 Task: Invite Team Member Softage.1@softage.net to Workspace Financial Planning and Analysis. Invite Team Member Softage.2@softage.net to Workspace Financial Planning and Analysis. Invite Team Member Softage.3@softage.net to Workspace Financial Planning and Analysis. Invite Team Member Softage.4@softage.net to Workspace Financial Planning and Analysis
Action: Mouse moved to (897, 115)
Screenshot: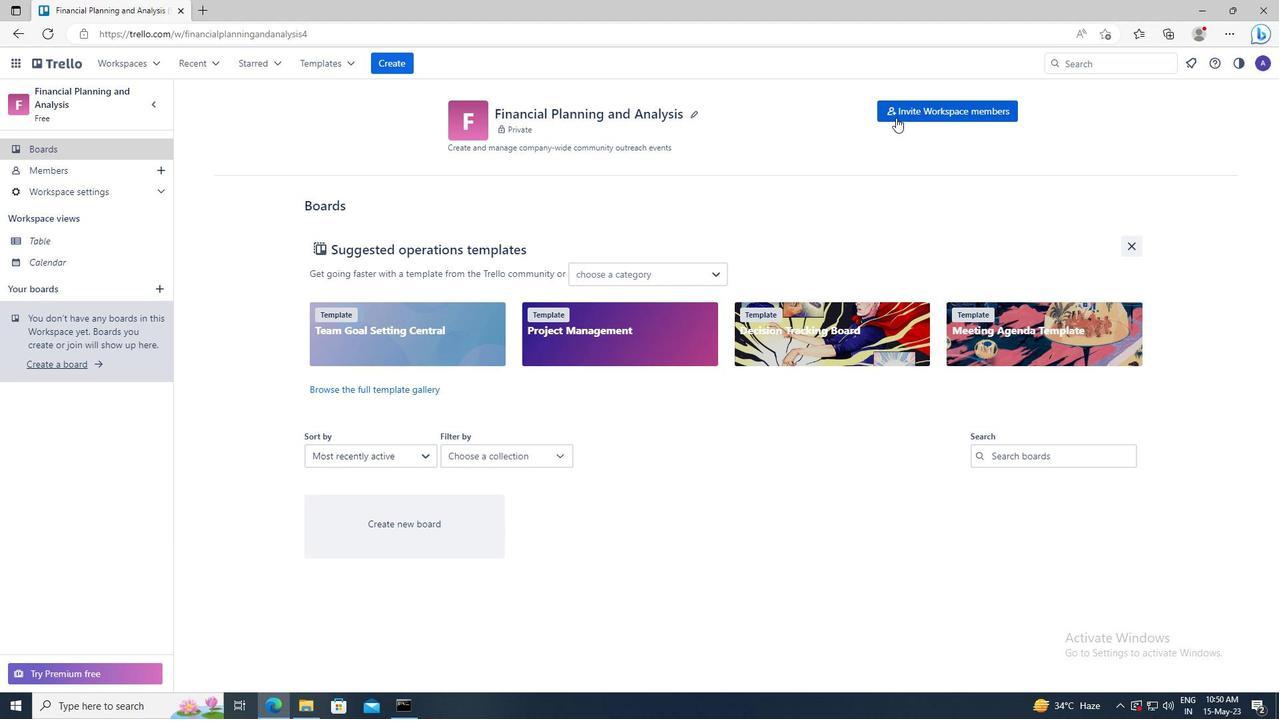 
Action: Mouse pressed left at (897, 115)
Screenshot: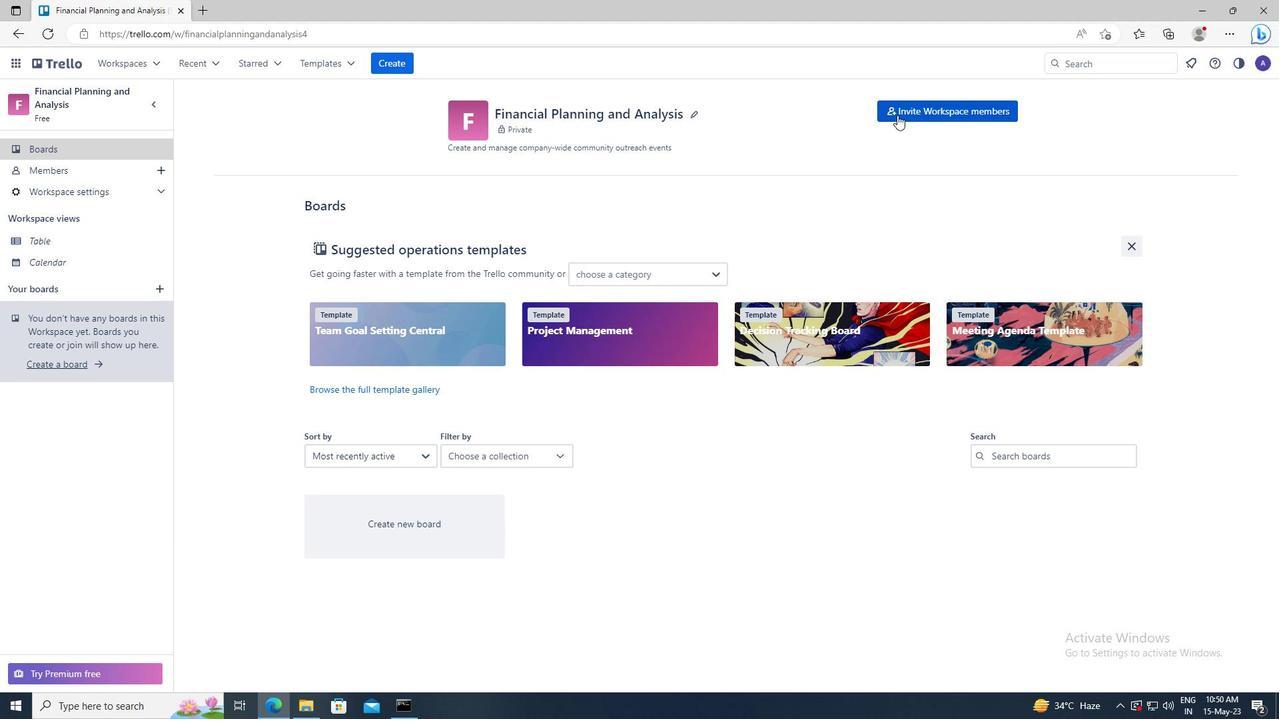
Action: Mouse moved to (493, 363)
Screenshot: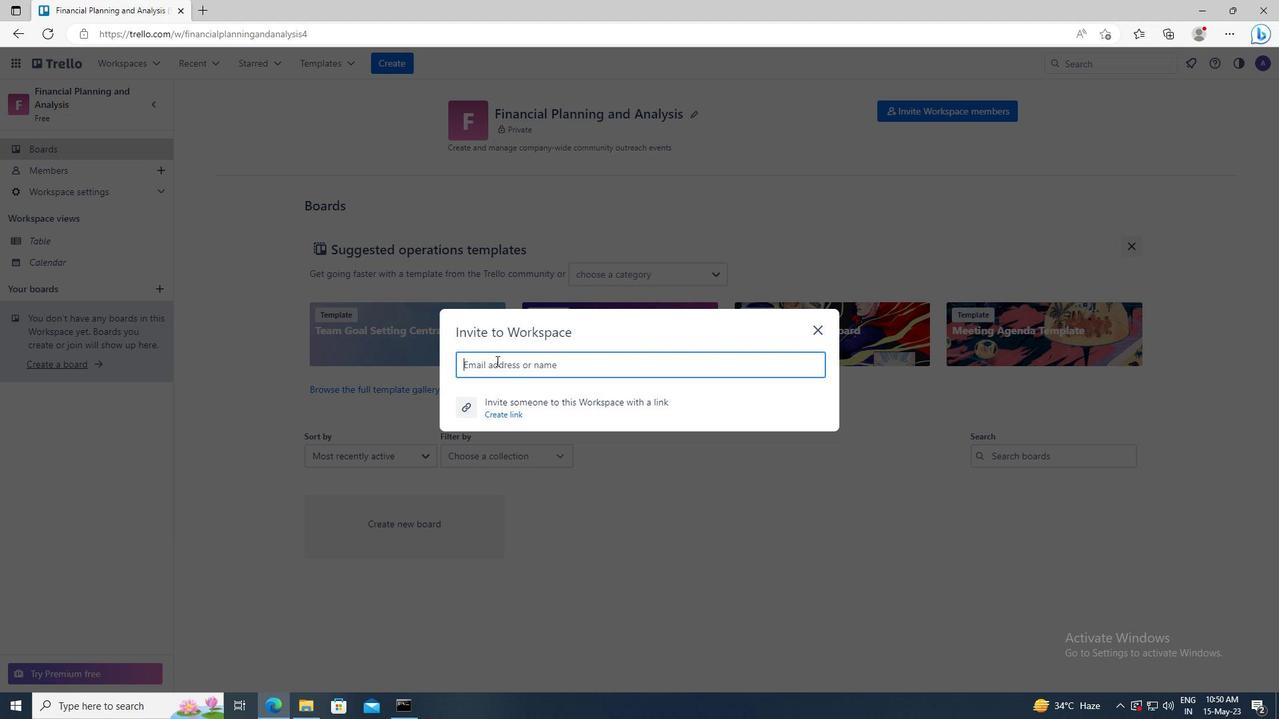 
Action: Mouse pressed left at (493, 363)
Screenshot: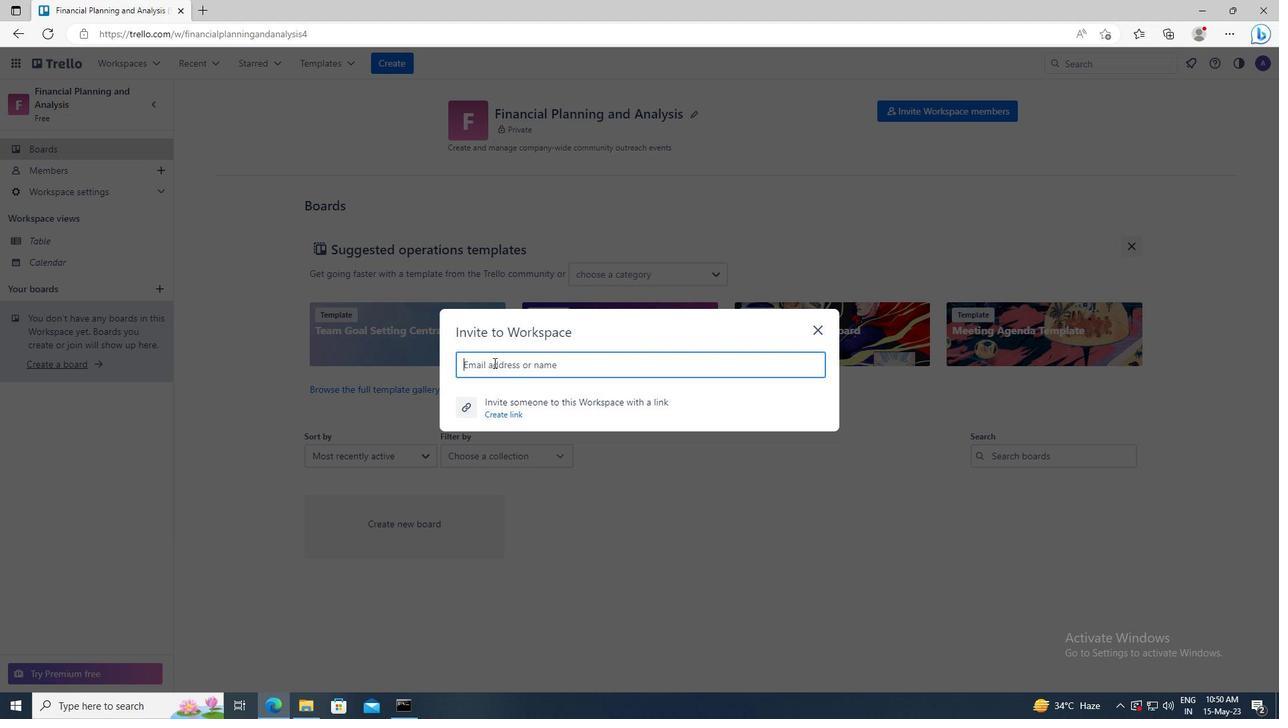 
Action: Key pressed <Key.shift>SOFTAGE.1<Key.shift>@SOFTAGE.NET
Screenshot: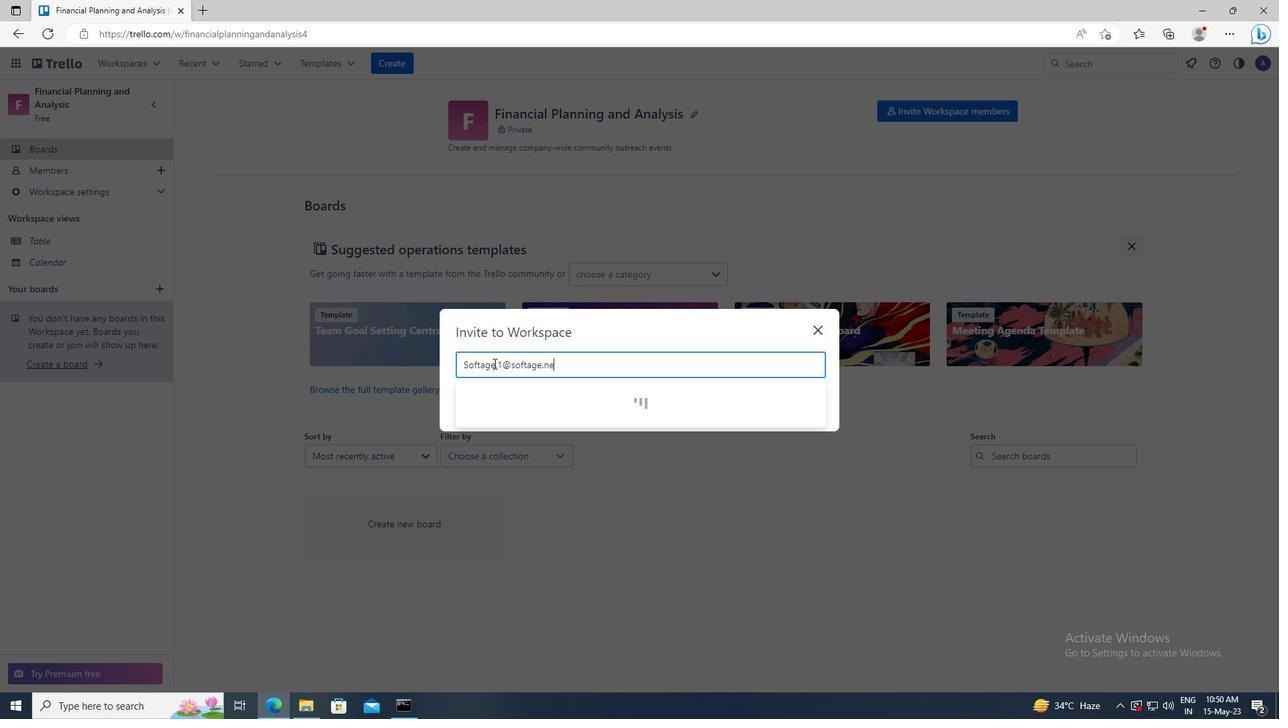
Action: Mouse moved to (496, 397)
Screenshot: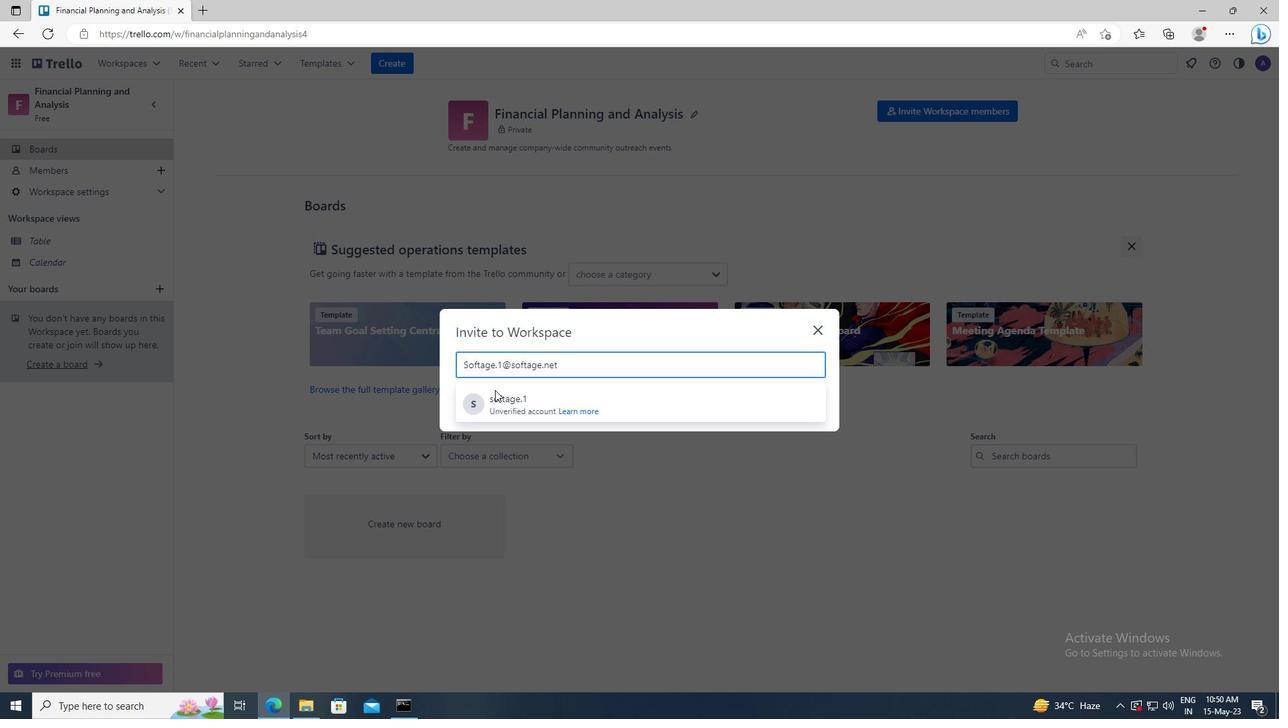
Action: Mouse pressed left at (496, 397)
Screenshot: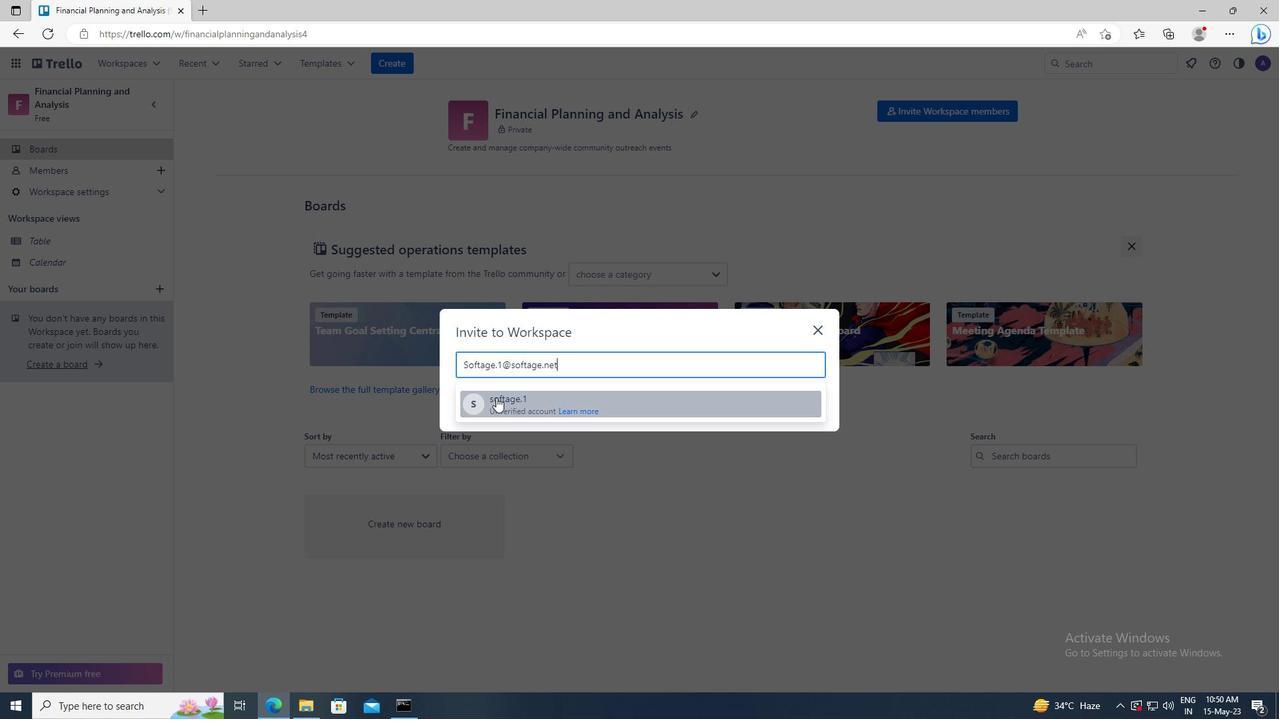 
Action: Mouse moved to (786, 338)
Screenshot: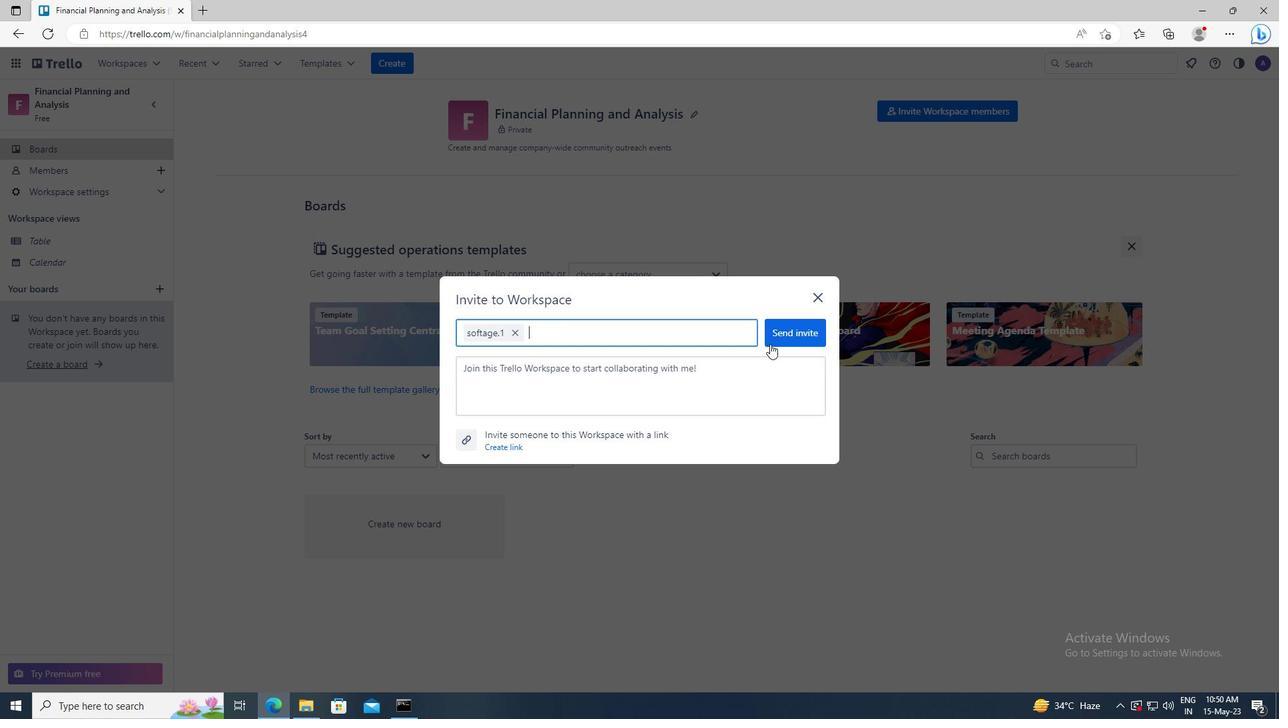 
Action: Mouse pressed left at (786, 338)
Screenshot: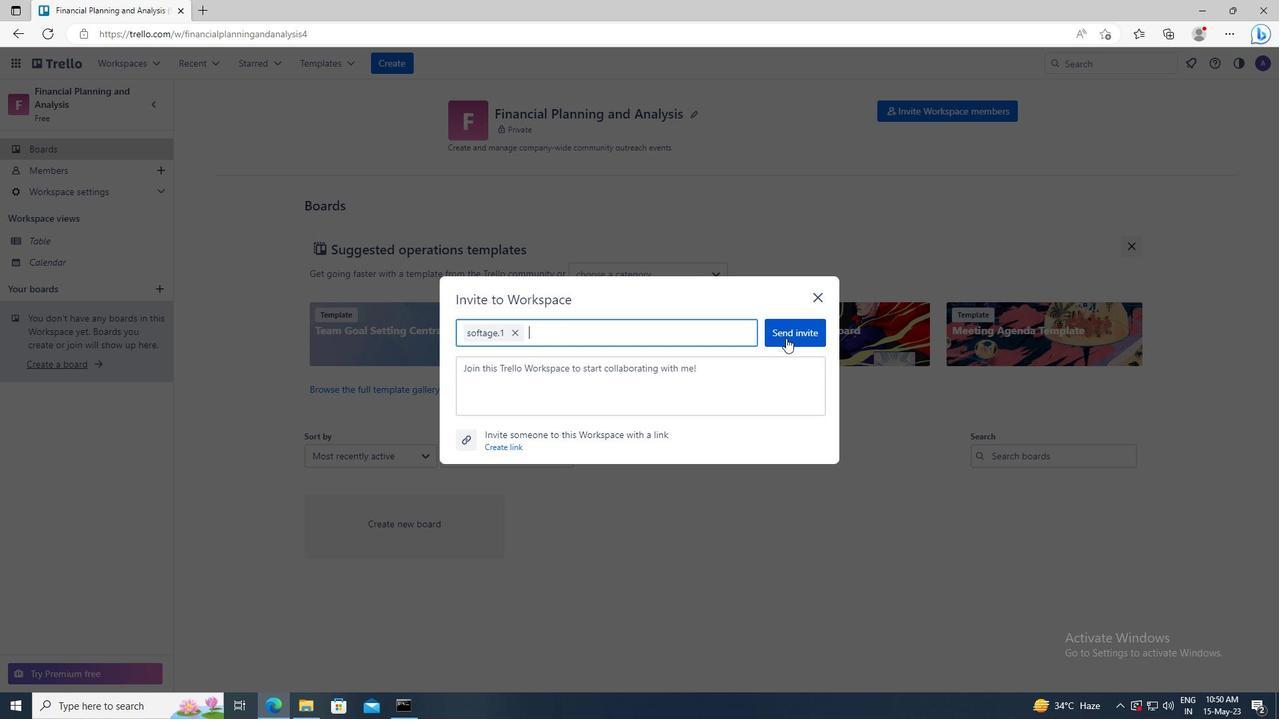 
Action: Mouse moved to (914, 115)
Screenshot: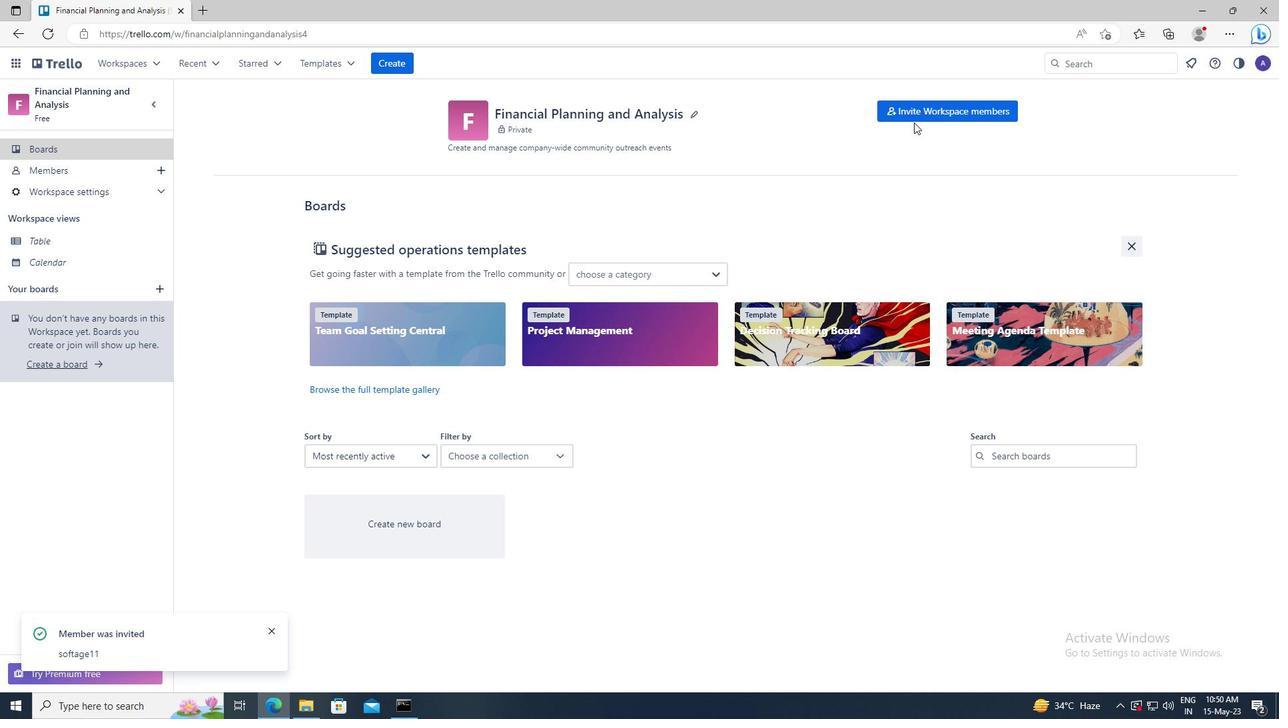 
Action: Mouse pressed left at (914, 115)
Screenshot: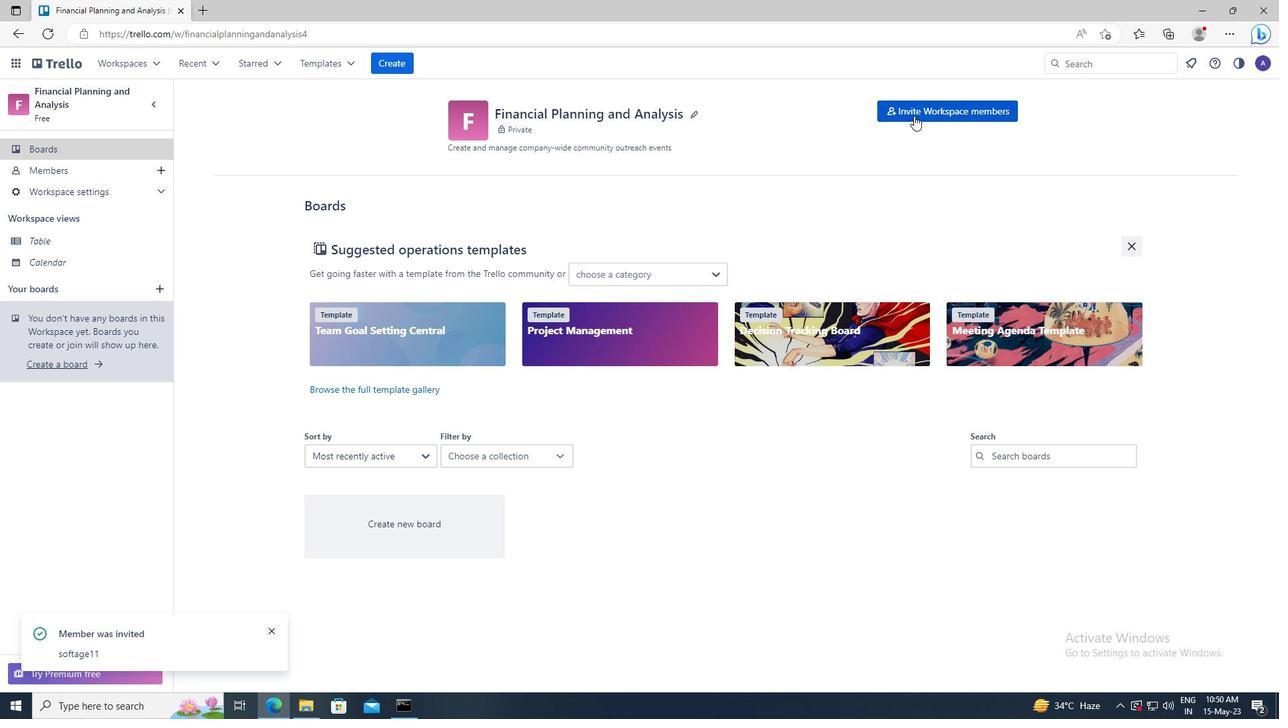 
Action: Mouse moved to (492, 361)
Screenshot: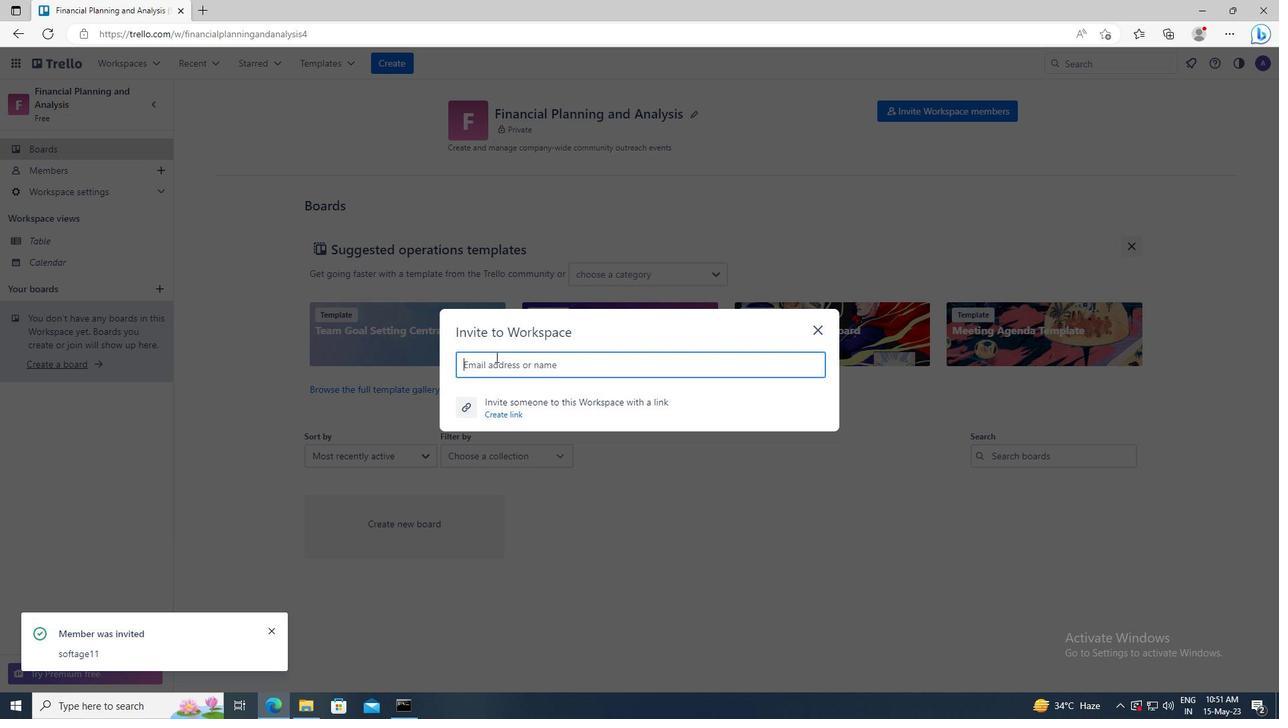
Action: Mouse pressed left at (492, 361)
Screenshot: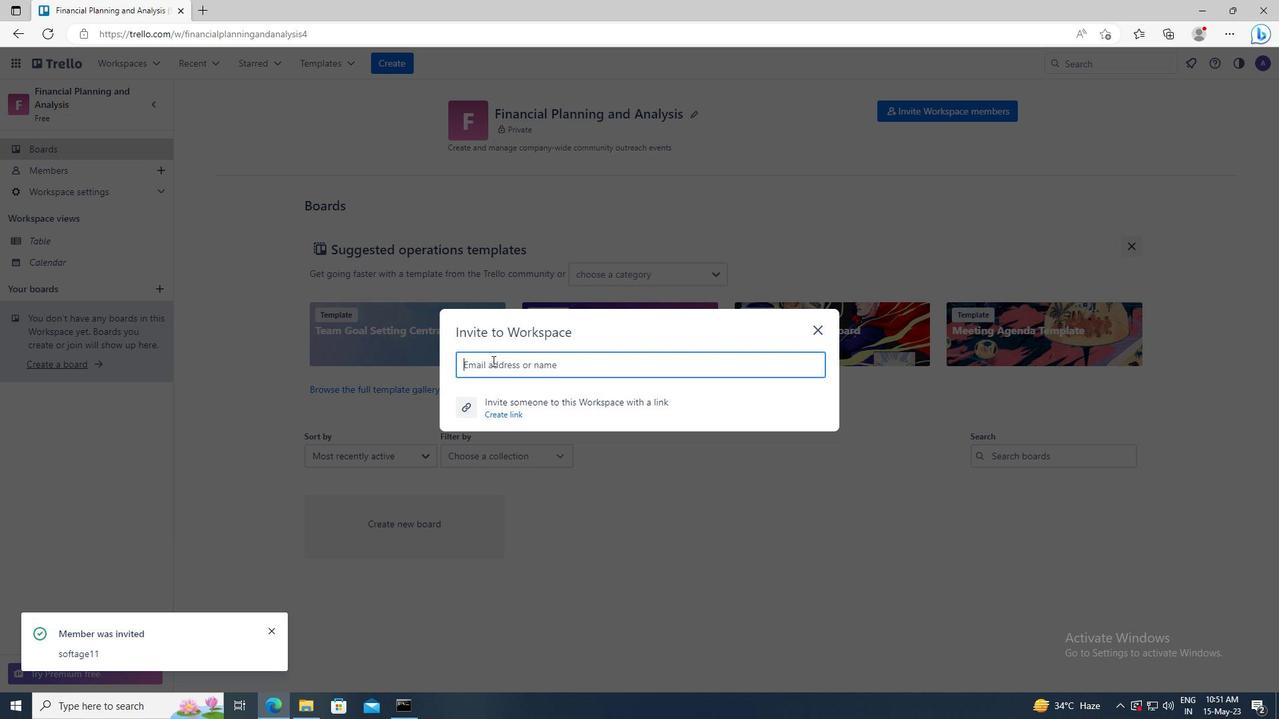 
Action: Key pressed <Key.shift>SOFTAGE.2<Key.shift>@SOFTAGE.NET
Screenshot: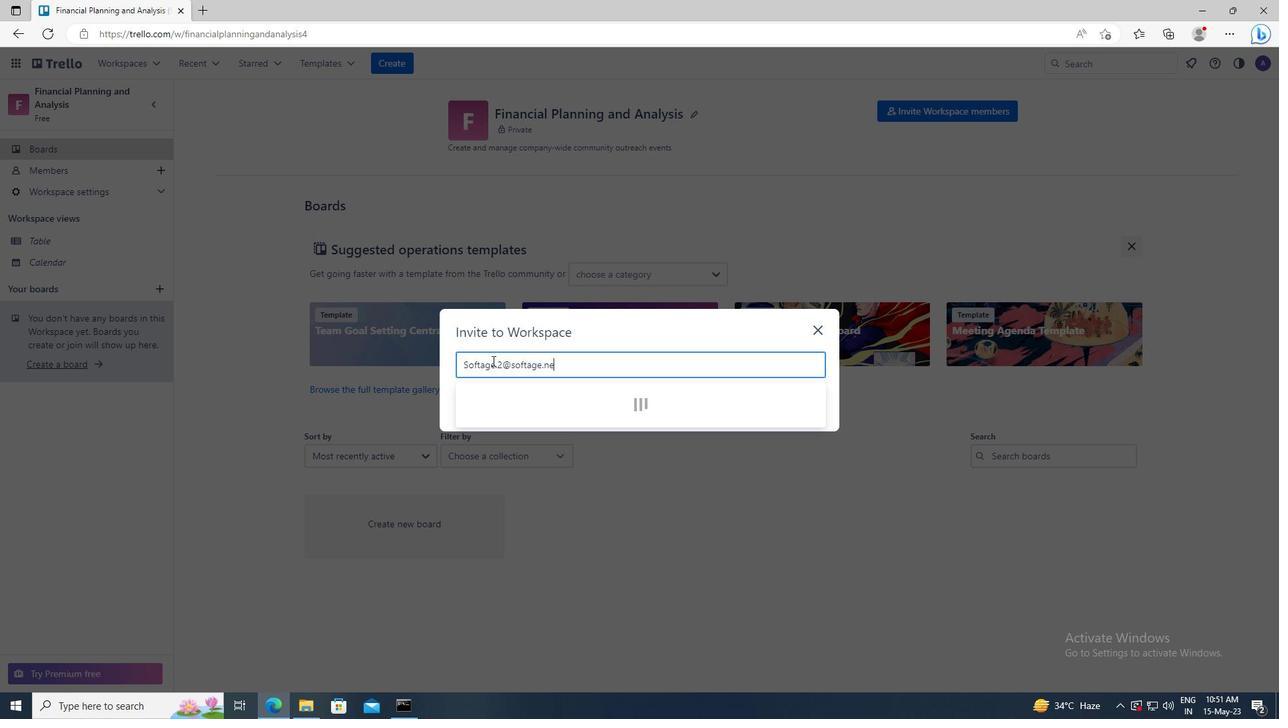 
Action: Mouse moved to (498, 402)
Screenshot: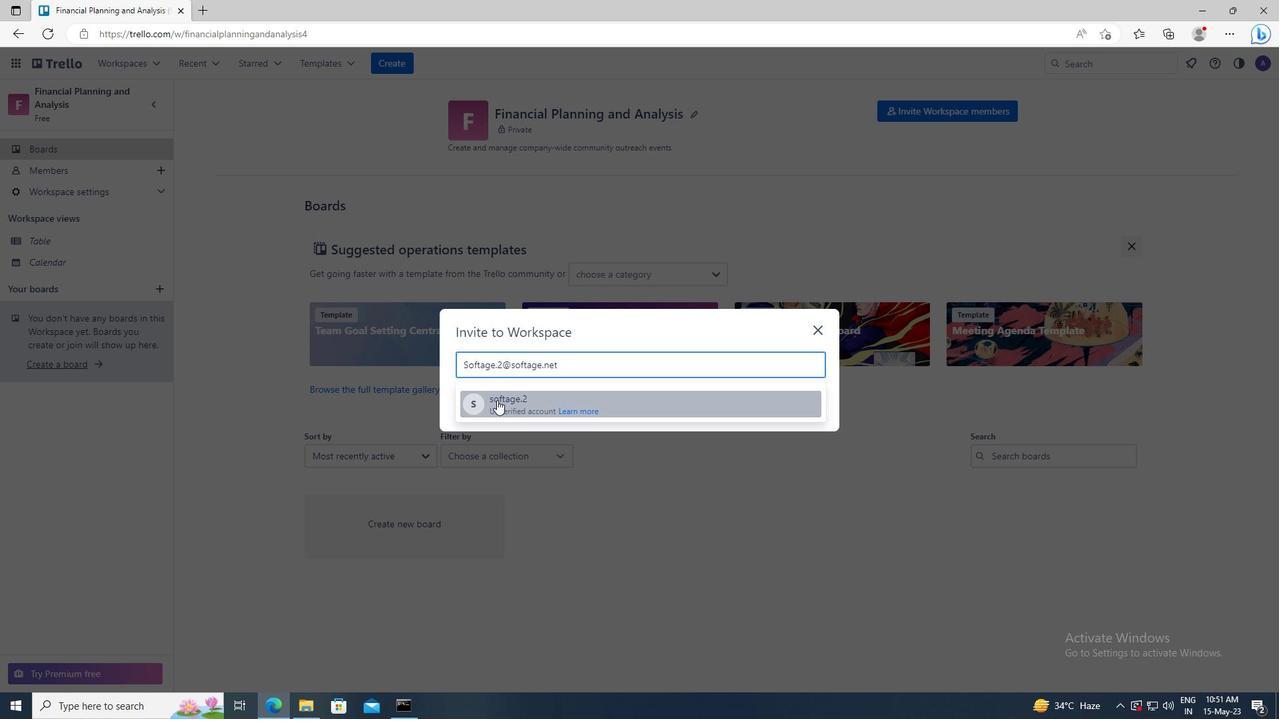 
Action: Mouse pressed left at (498, 402)
Screenshot: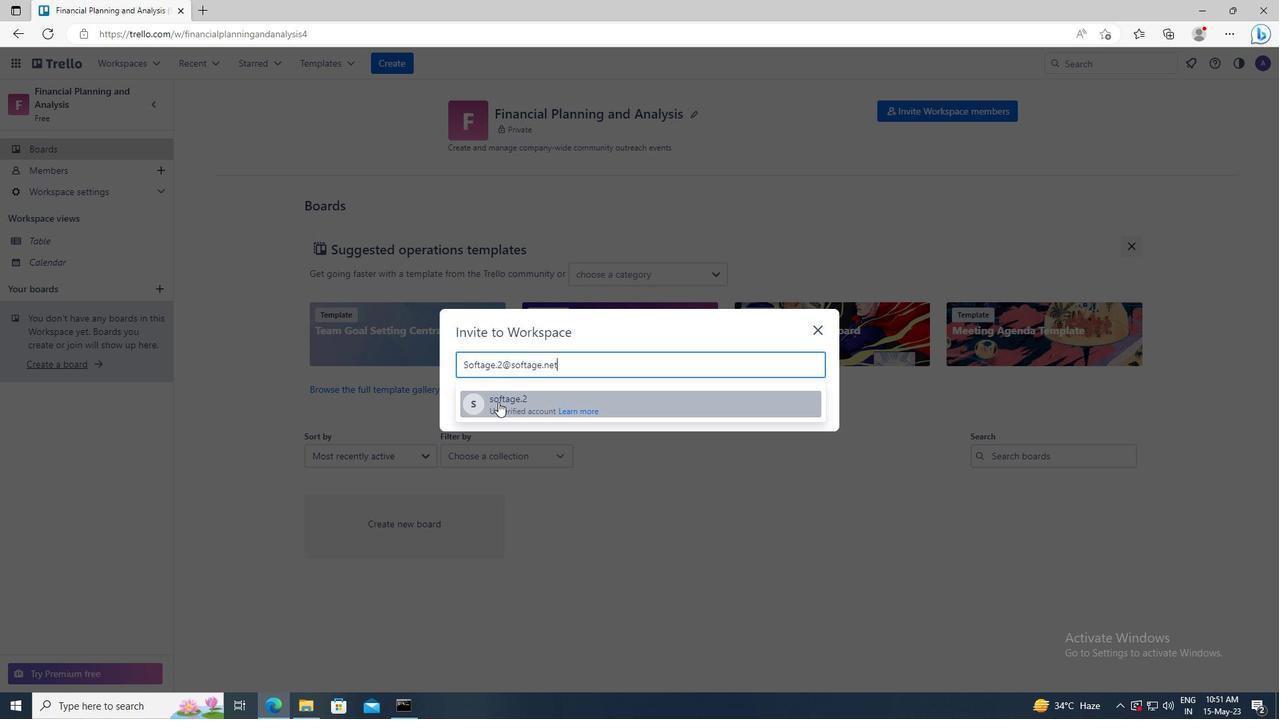 
Action: Mouse moved to (781, 336)
Screenshot: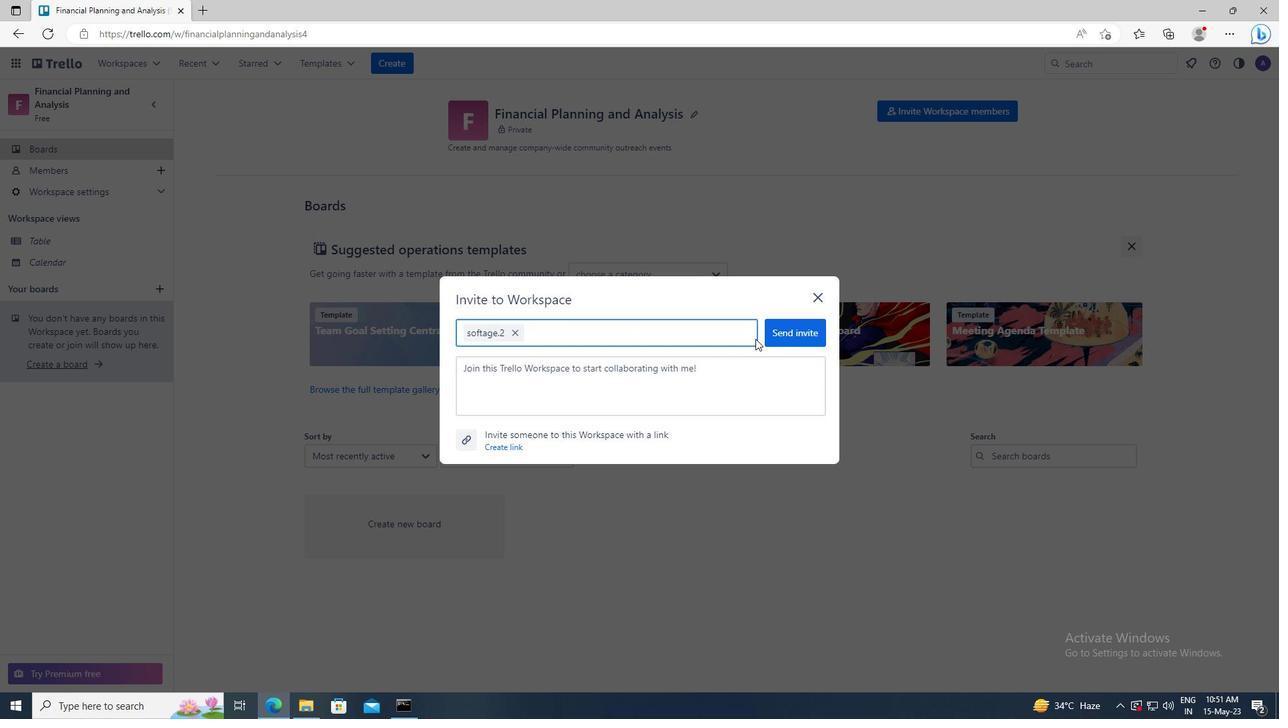 
Action: Mouse pressed left at (781, 336)
Screenshot: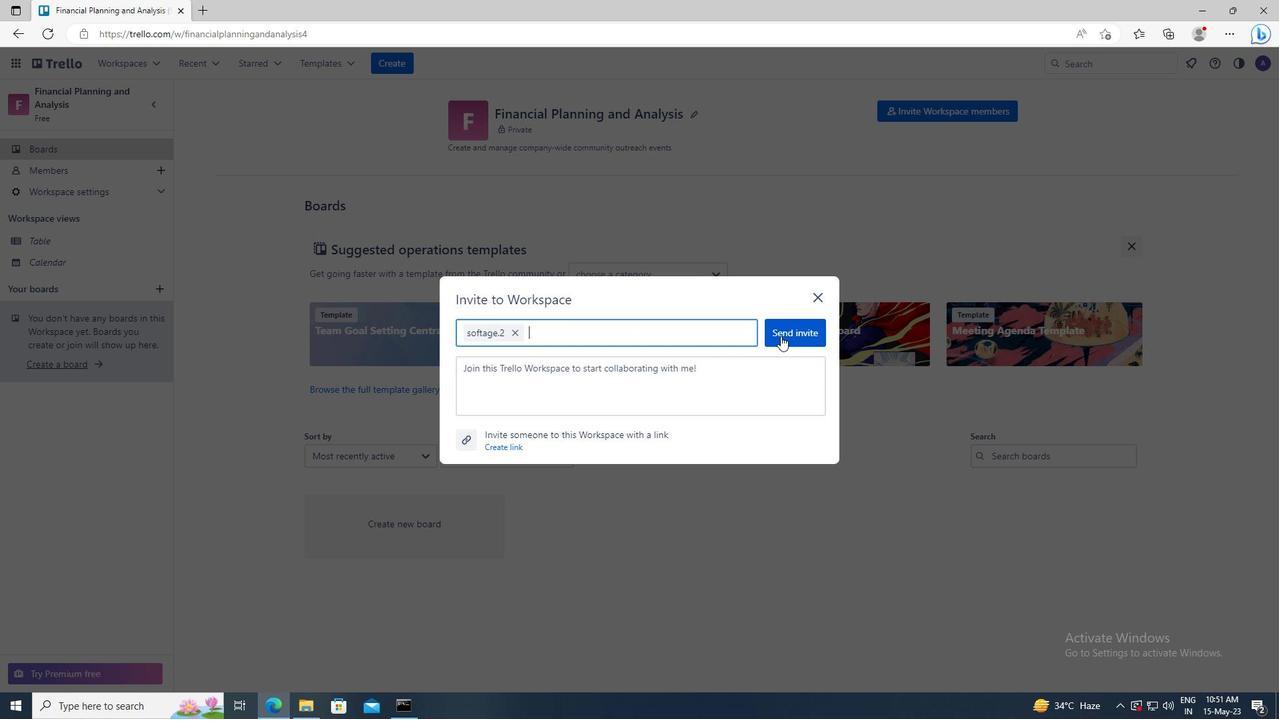
Action: Mouse moved to (904, 113)
Screenshot: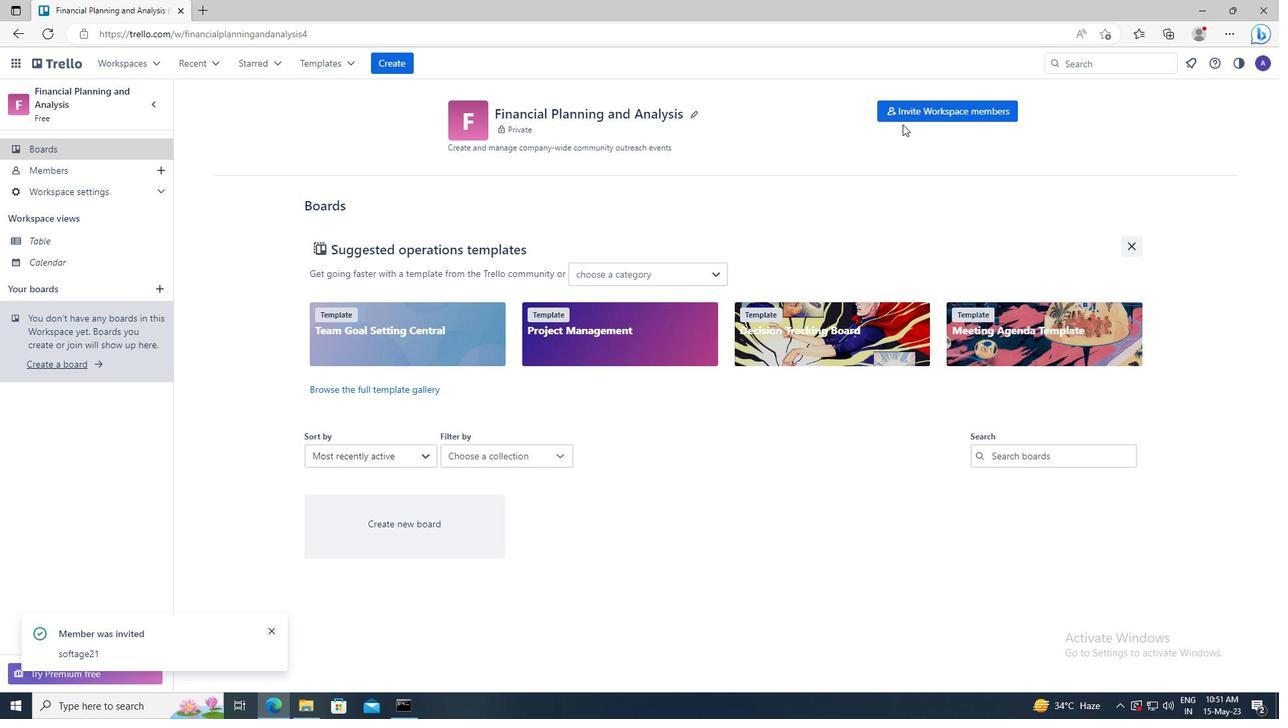 
Action: Mouse pressed left at (904, 113)
Screenshot: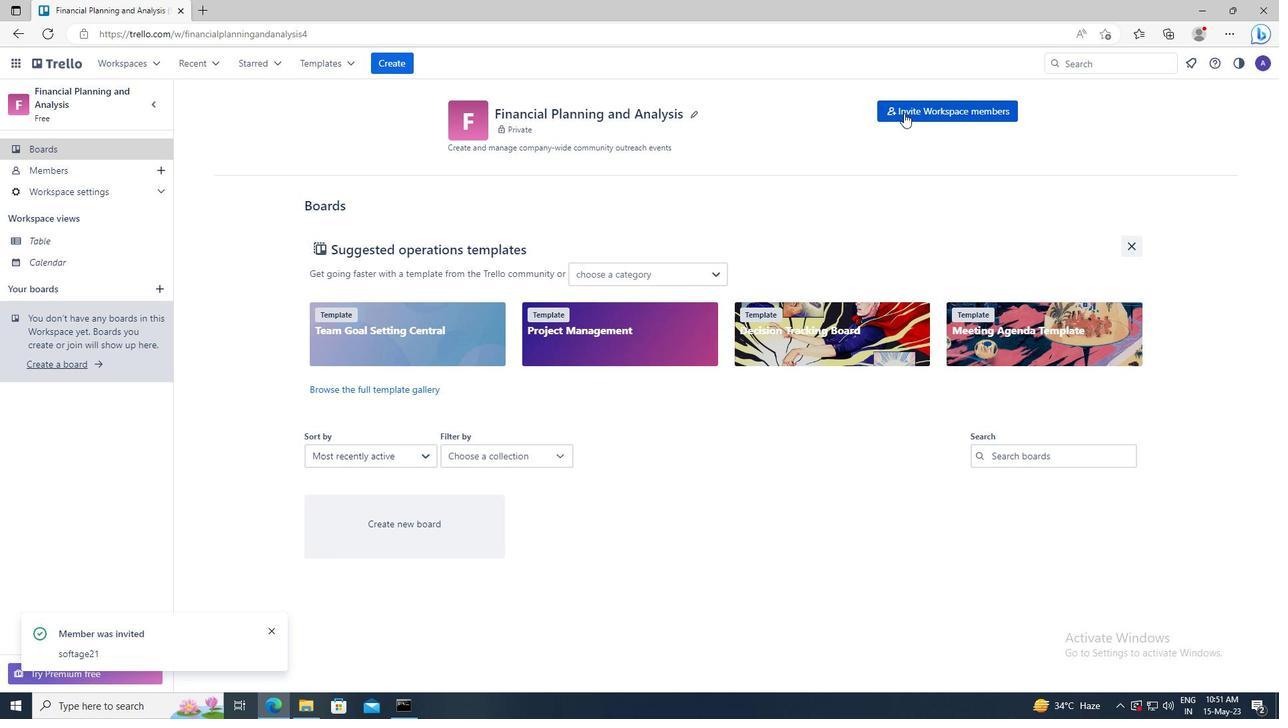 
Action: Mouse moved to (480, 365)
Screenshot: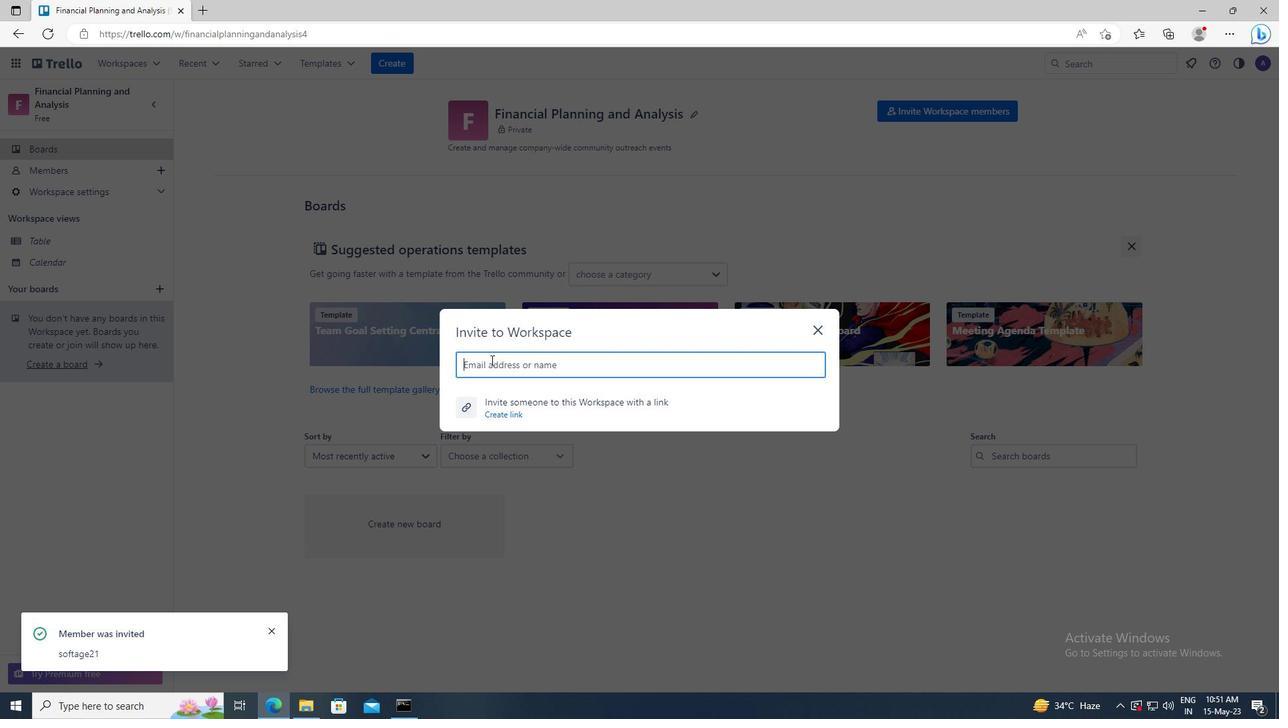 
Action: Mouse pressed left at (480, 365)
Screenshot: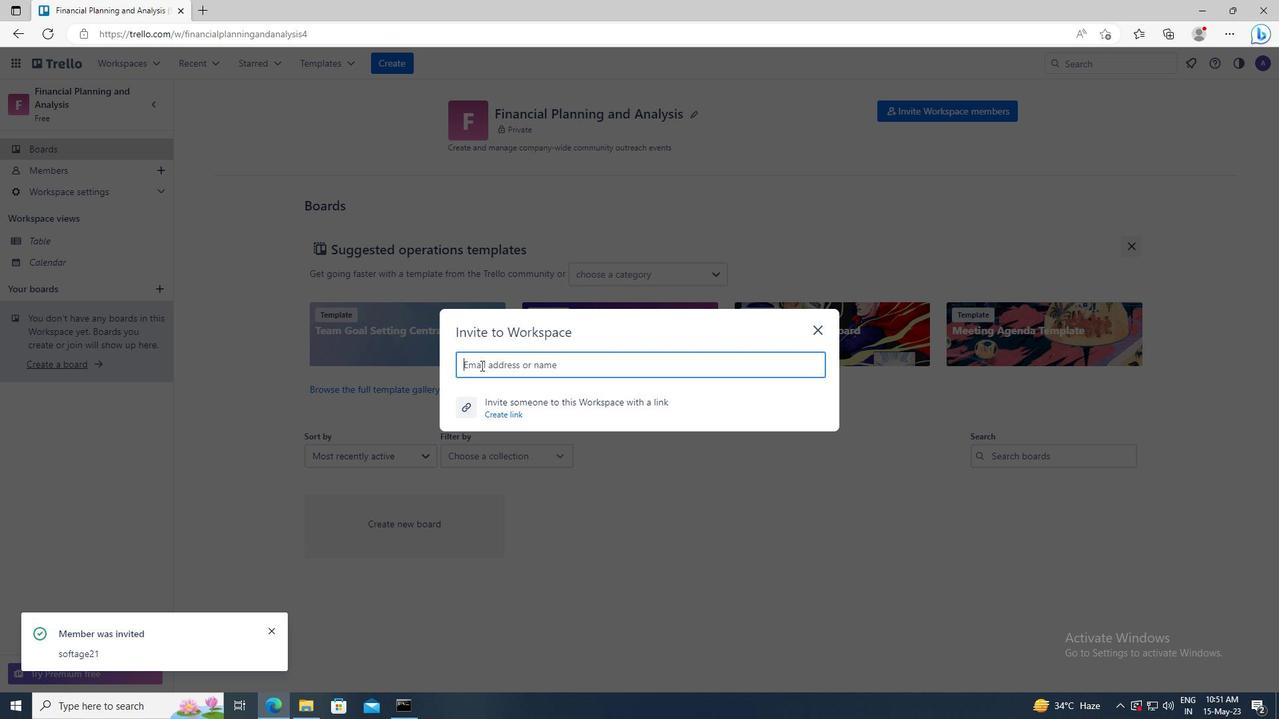 
Action: Key pressed <Key.shift>SOFTAGE.3<Key.shift><Key.shift><Key.shift>@SOFTAGE.NET
Screenshot: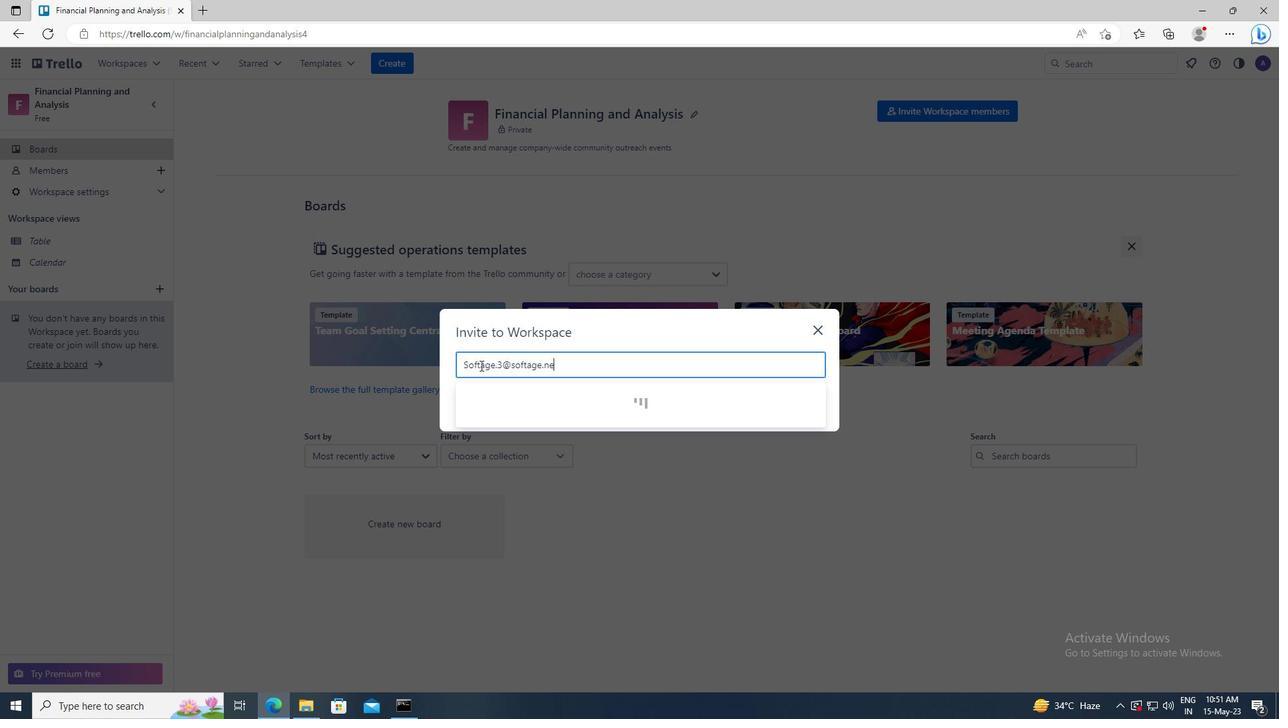 
Action: Mouse moved to (491, 400)
Screenshot: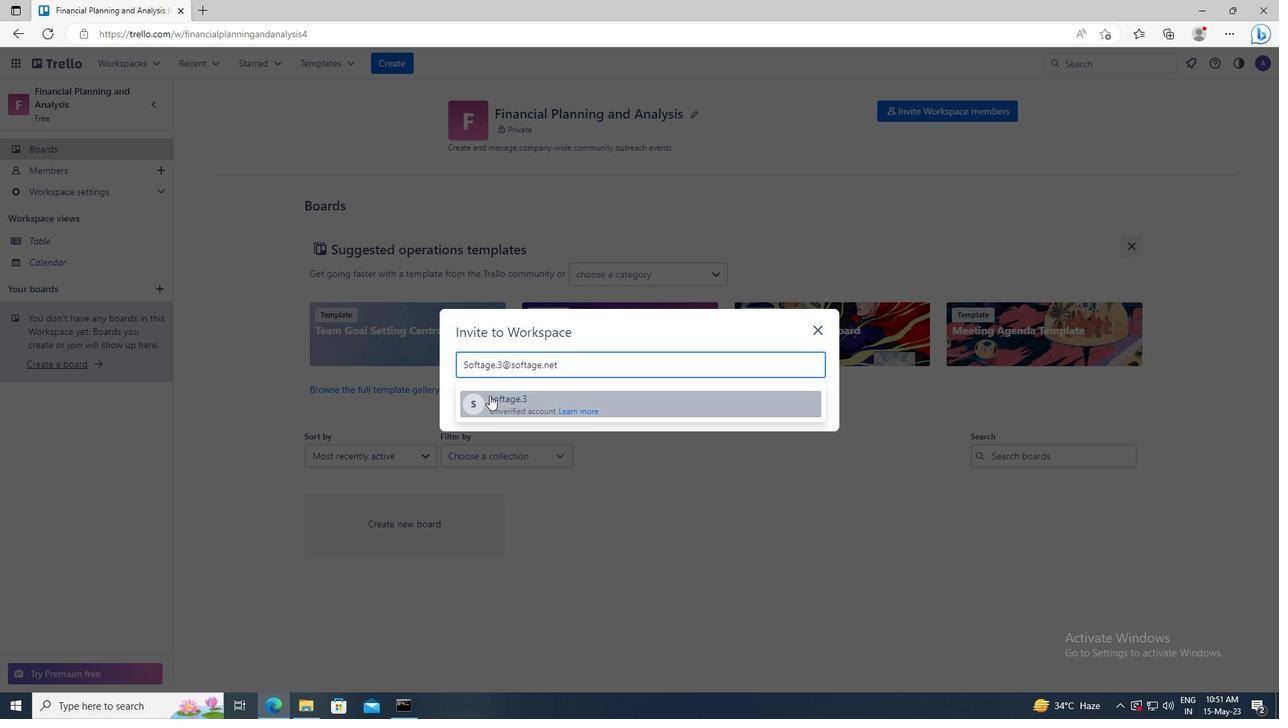 
Action: Mouse pressed left at (491, 400)
Screenshot: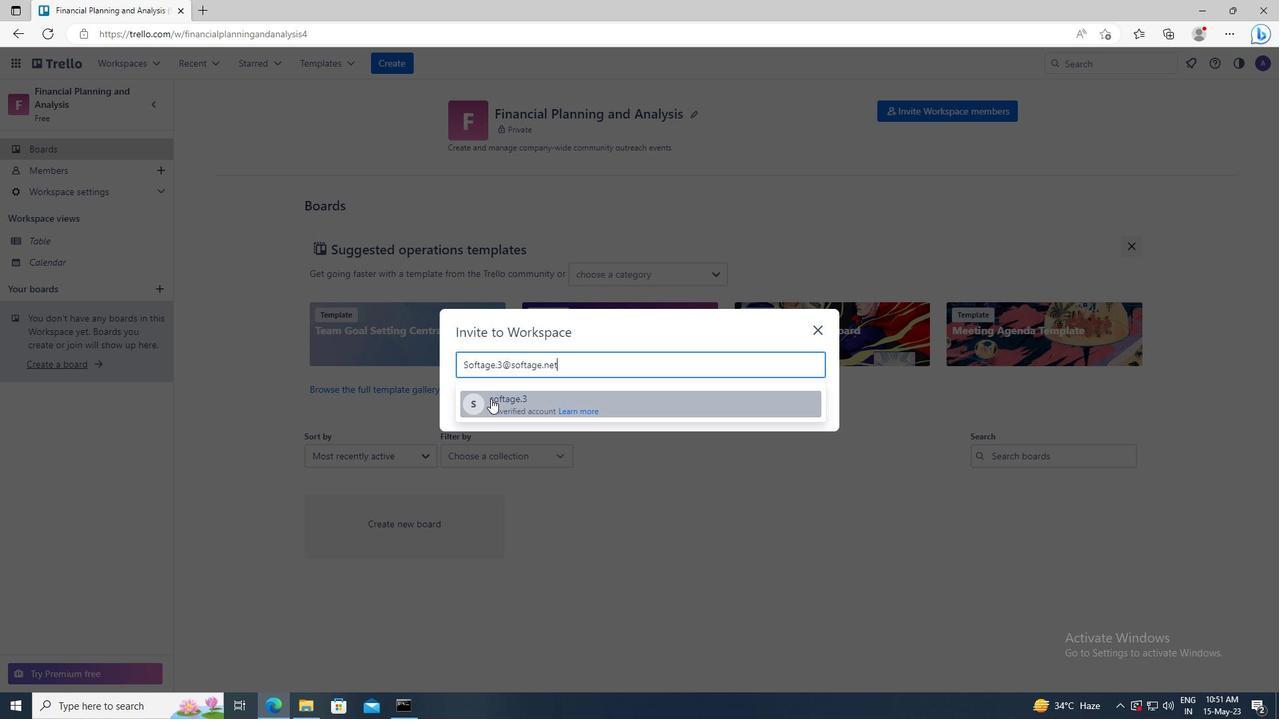 
Action: Mouse moved to (781, 333)
Screenshot: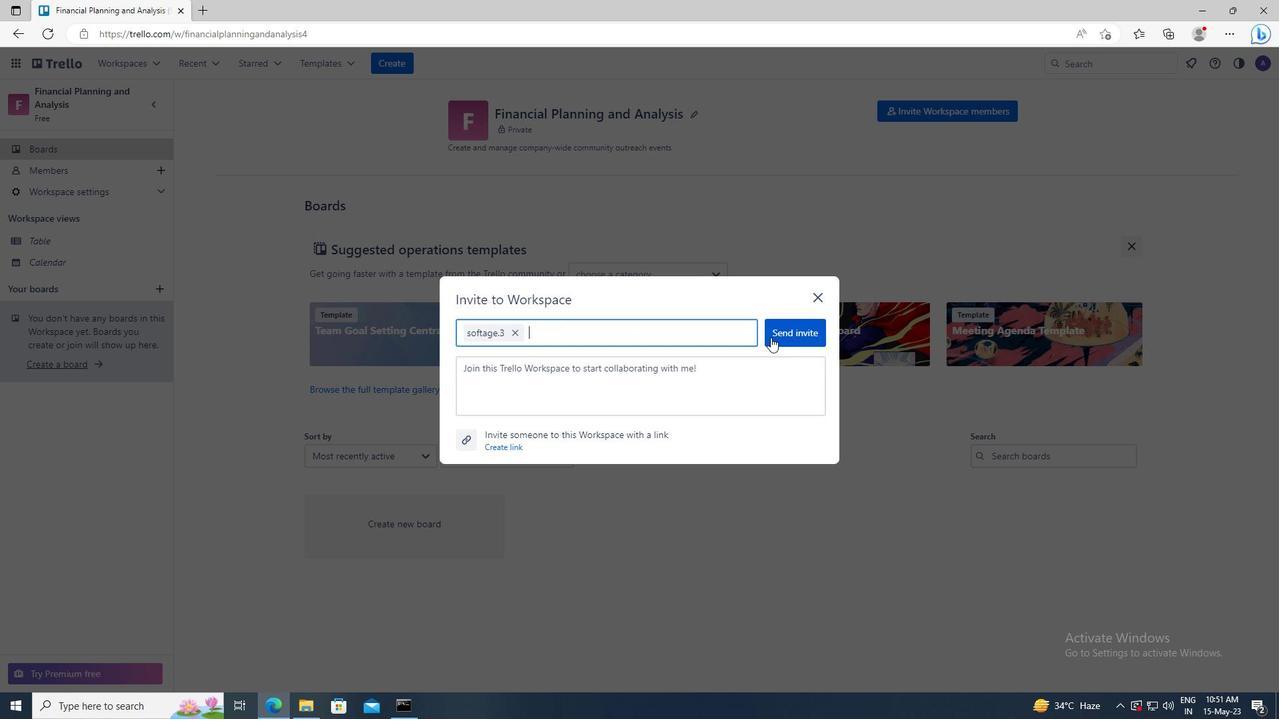 
Action: Mouse pressed left at (781, 333)
Screenshot: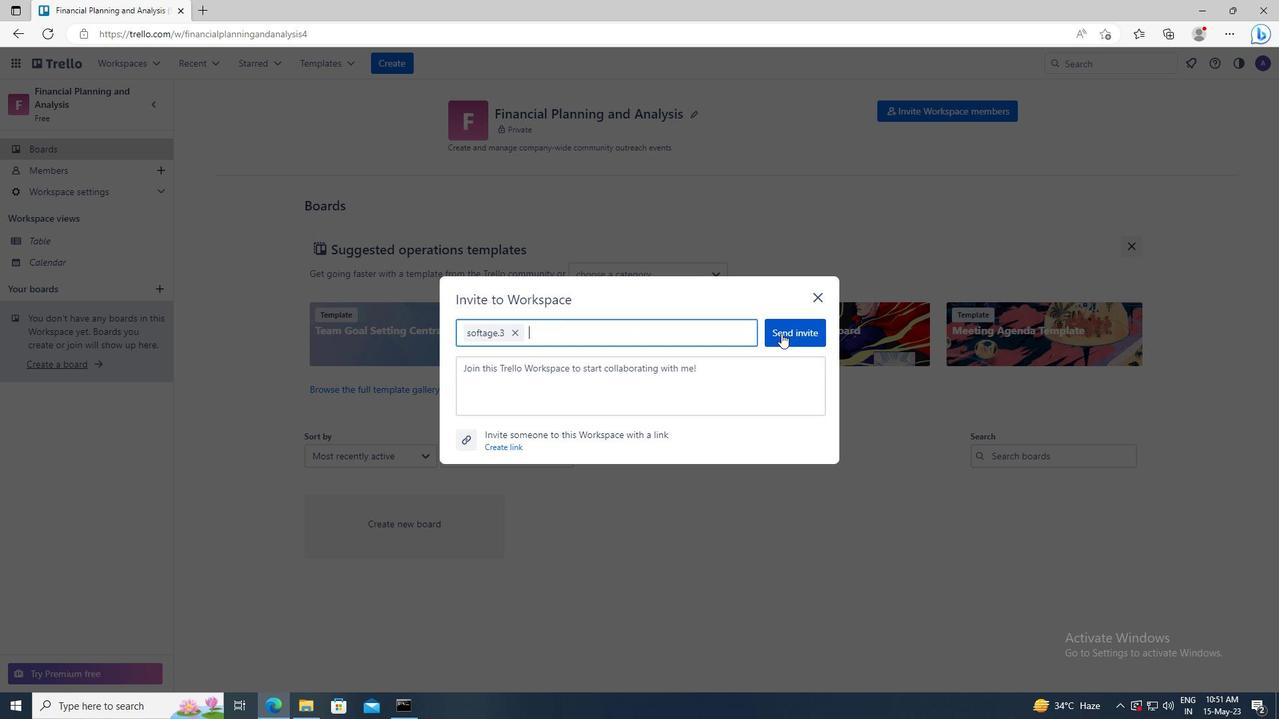 
Action: Mouse moved to (916, 115)
Screenshot: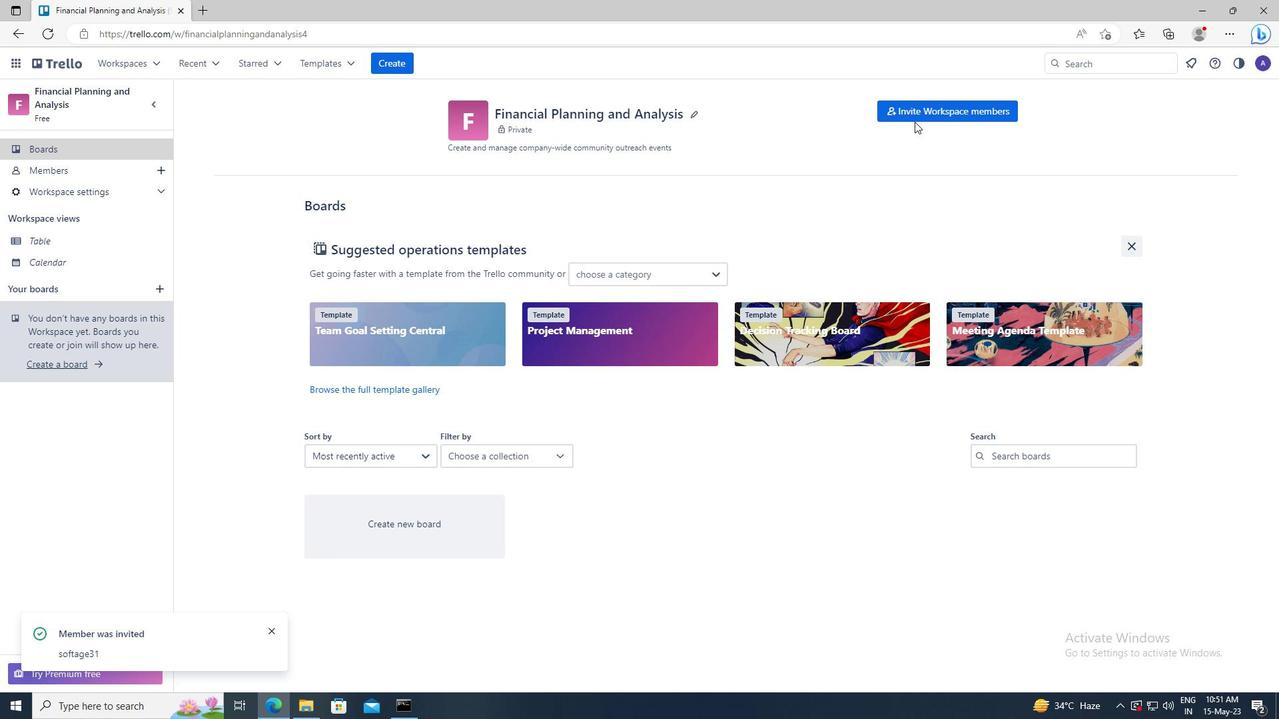 
Action: Mouse pressed left at (916, 115)
Screenshot: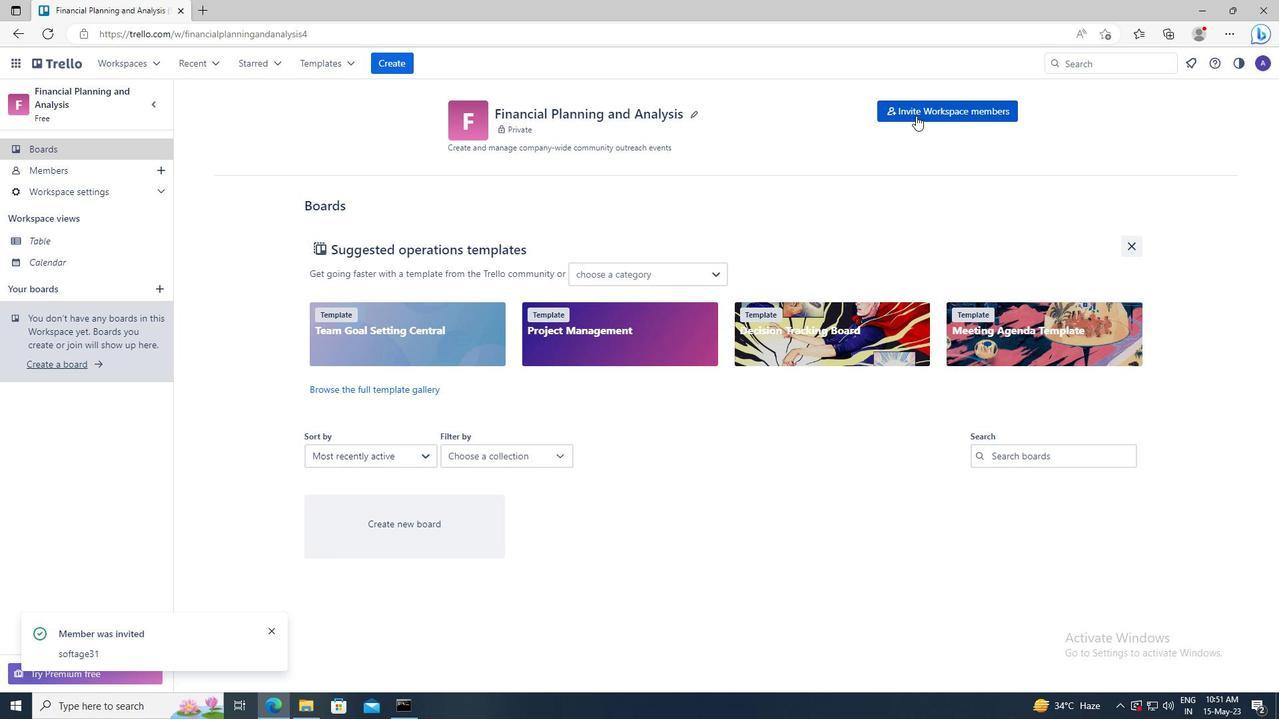 
Action: Mouse moved to (473, 363)
Screenshot: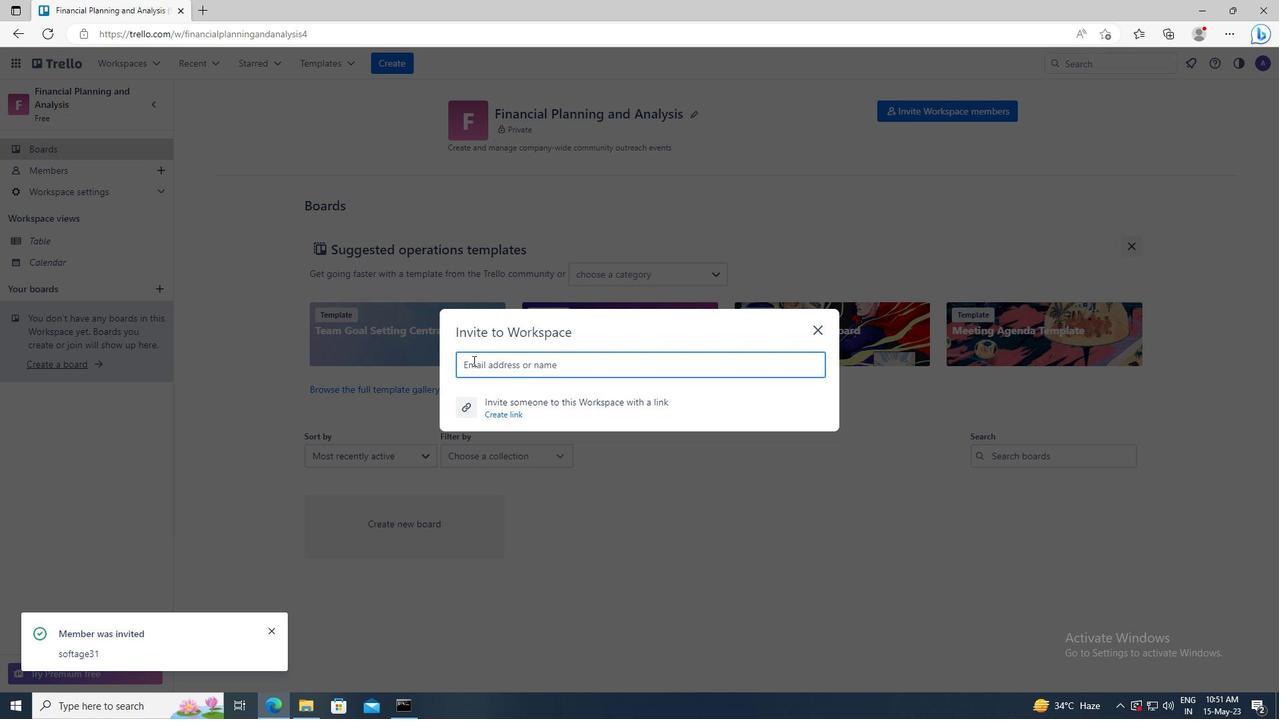 
Action: Mouse pressed left at (473, 363)
Screenshot: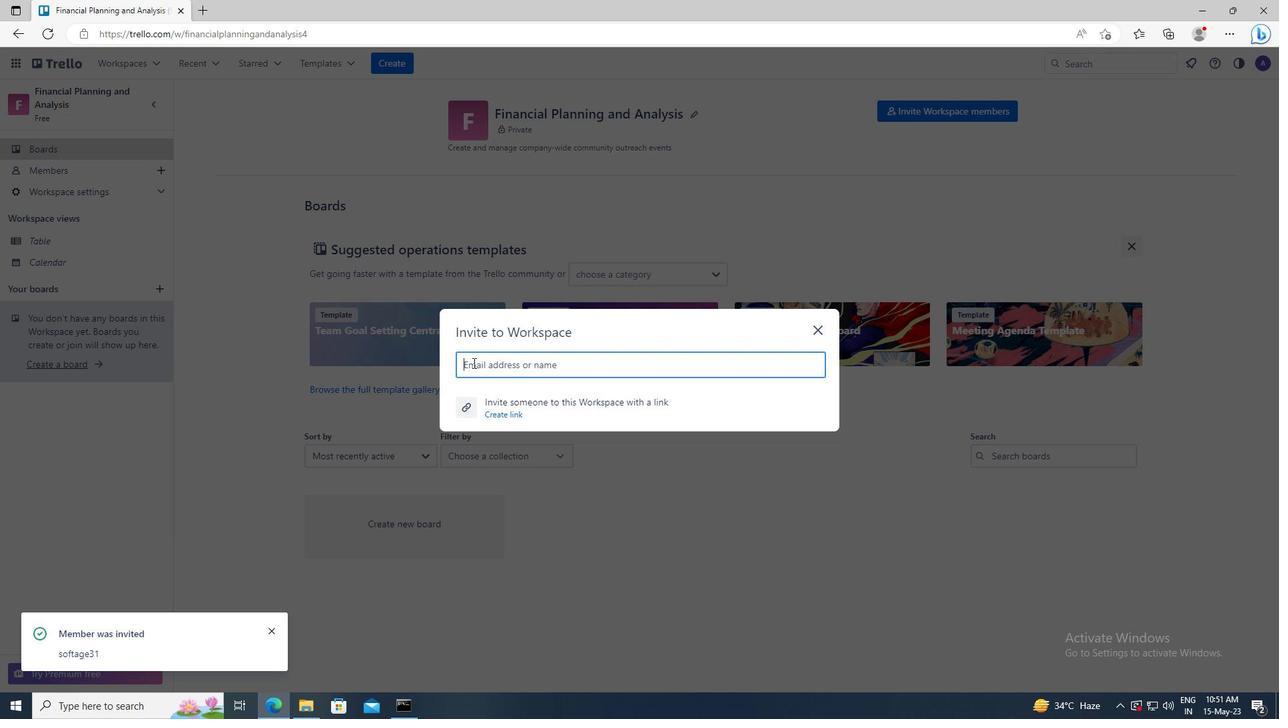 
Action: Key pressed <Key.shift>SOFTAGE.4<Key.shift>@SOFTAGE.NET
Screenshot: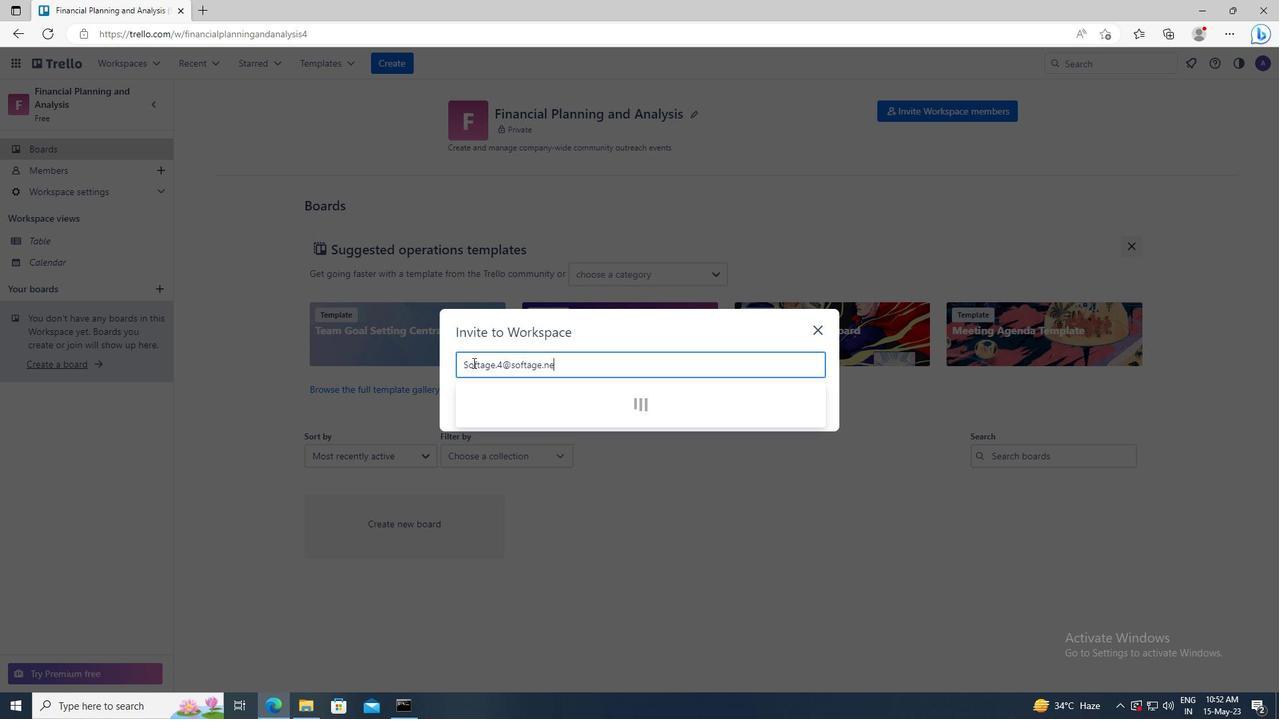 
Action: Mouse moved to (485, 399)
Screenshot: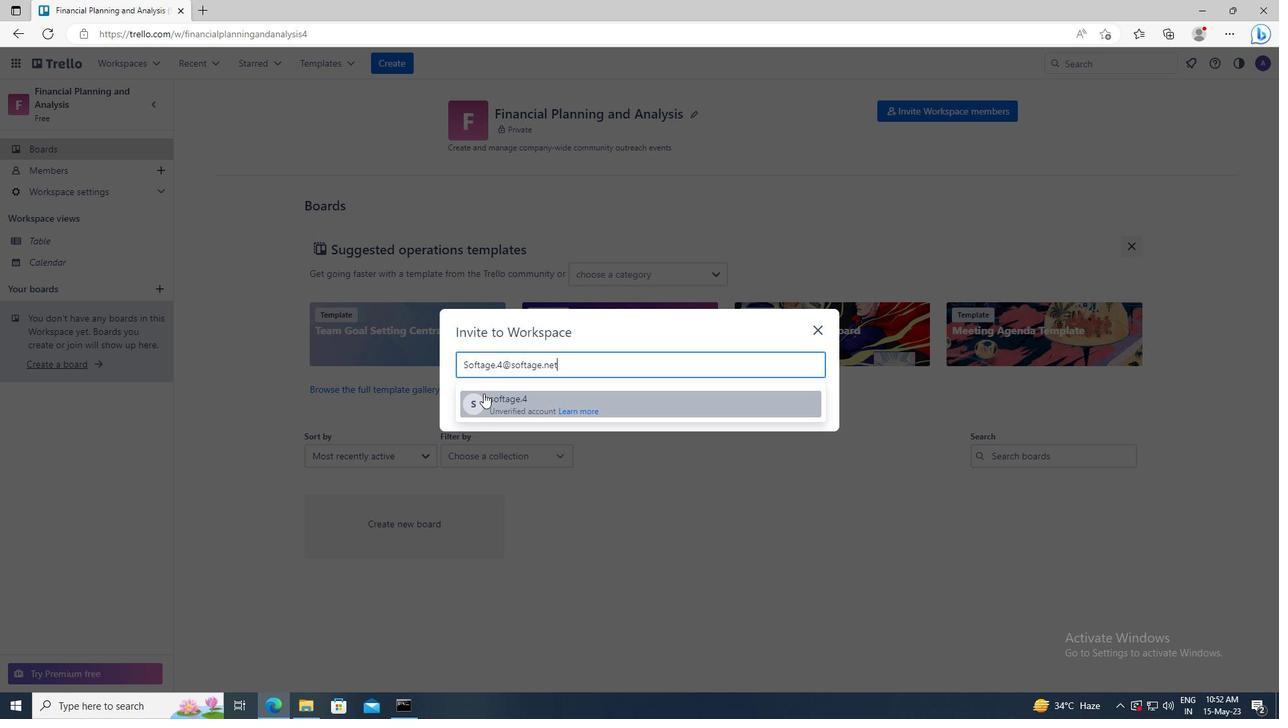 
Action: Mouse pressed left at (485, 399)
Screenshot: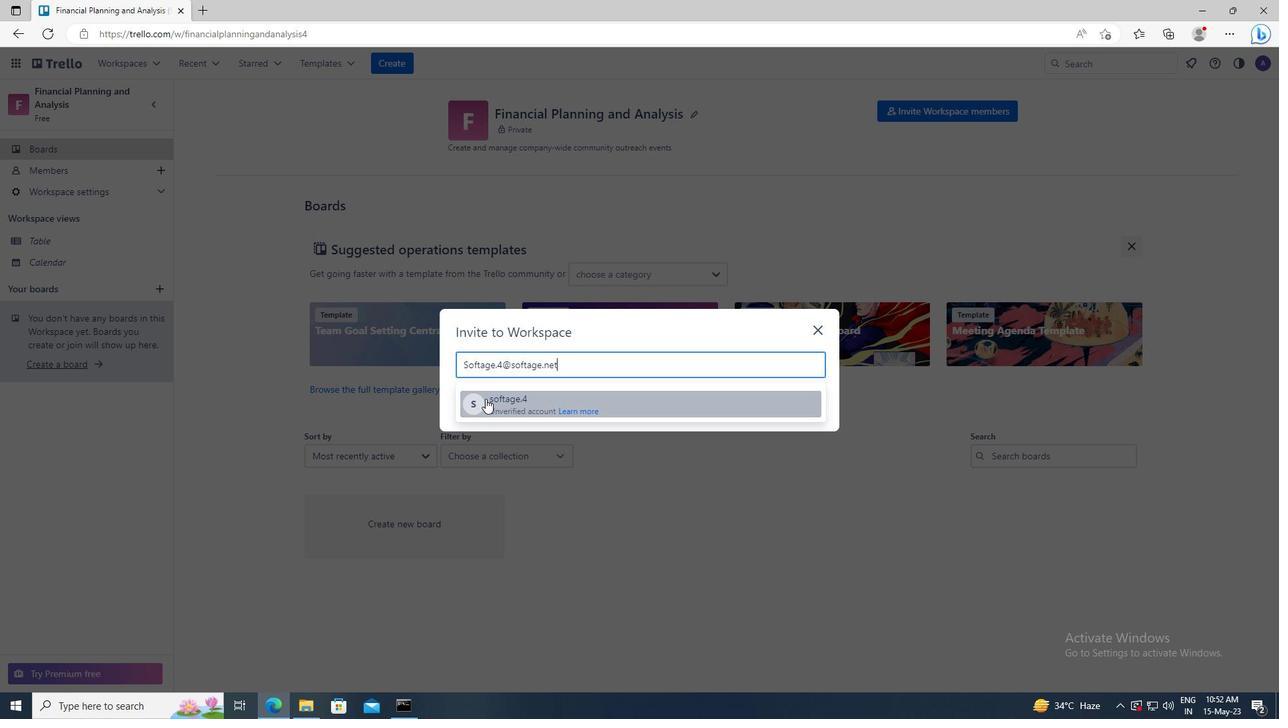 
Action: Mouse moved to (781, 339)
Screenshot: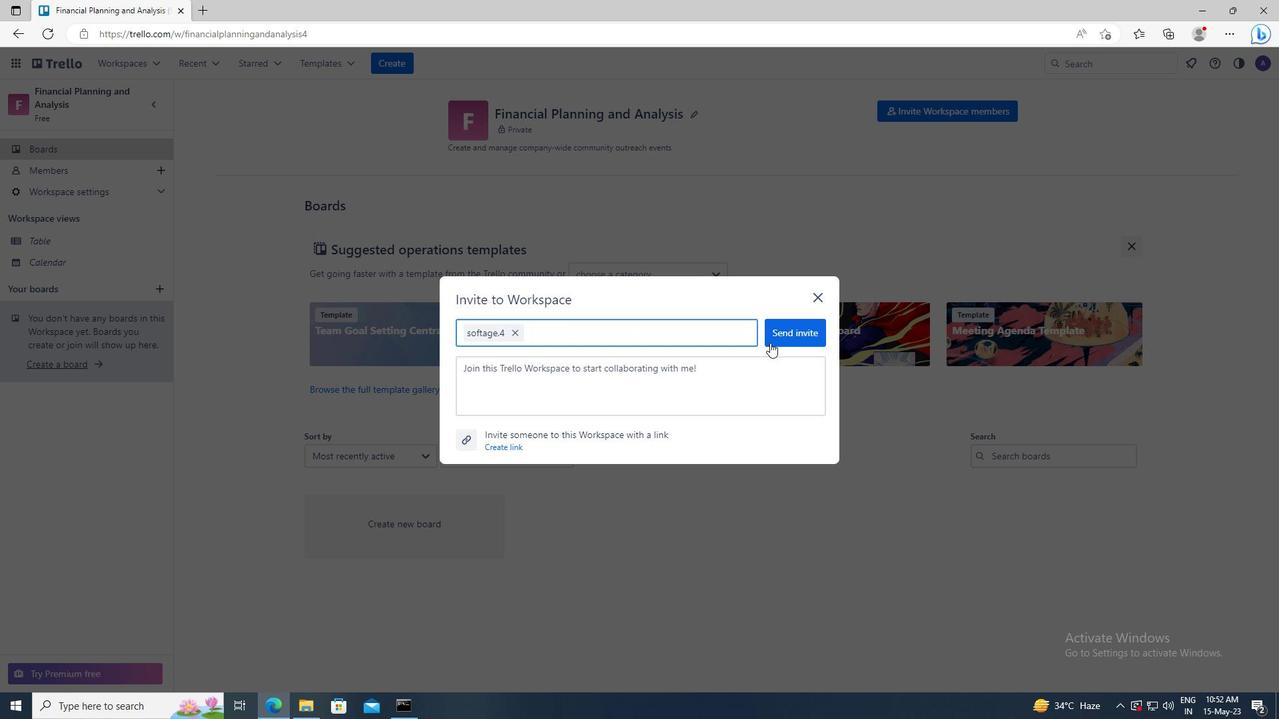 
Action: Mouse pressed left at (781, 339)
Screenshot: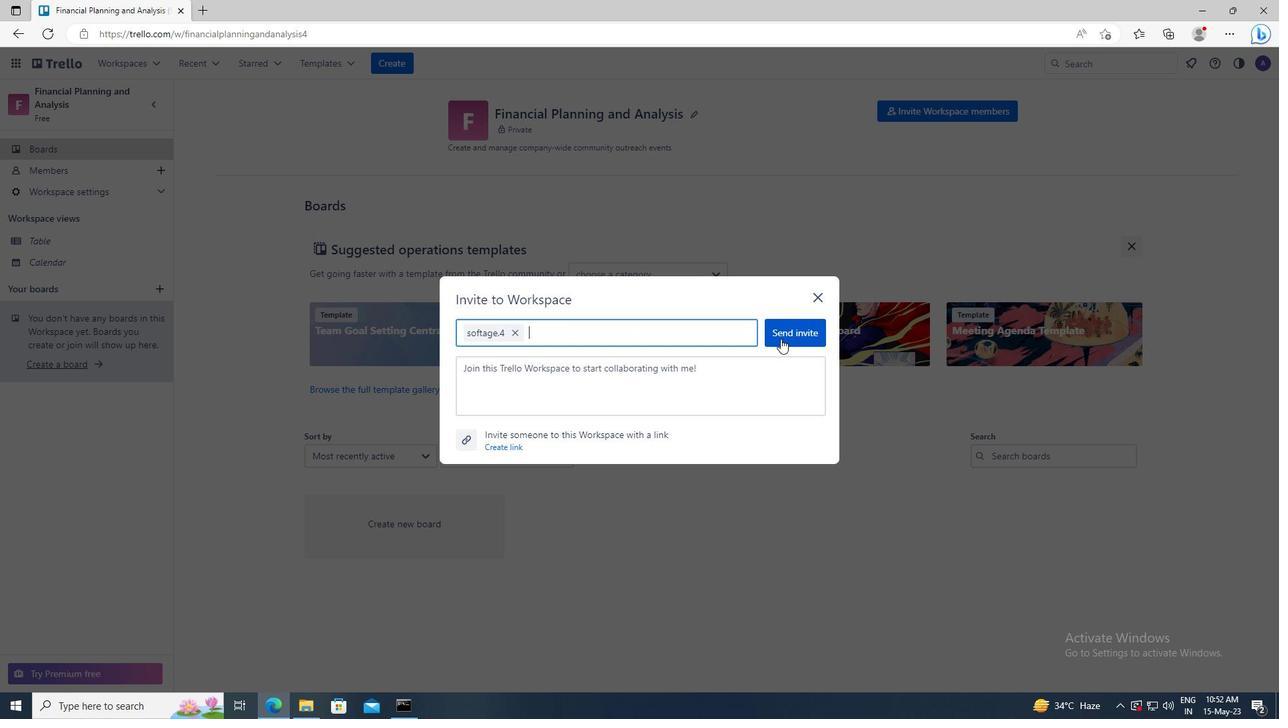 
